 Task: Create new contact,   with mail id: 'WilsonJulia@whitney.org', first name: 'Julia', Last name: 'Wilson', Job Title: Application Developer, Phone number (617) 555-7890. Change life cycle stage to  'Lead' and lead status to 'New'. Add new company to the associated contact: www.concorindia.co.in
 . Logged in from softage.5@softage.net
Action: Mouse moved to (79, 56)
Screenshot: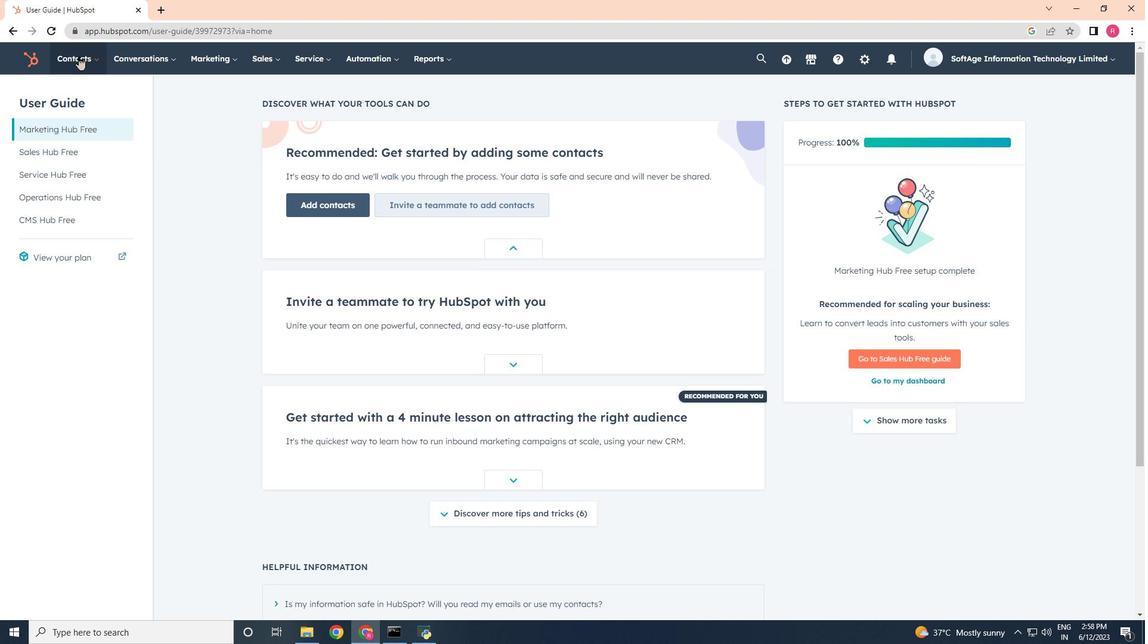 
Action: Mouse pressed left at (79, 56)
Screenshot: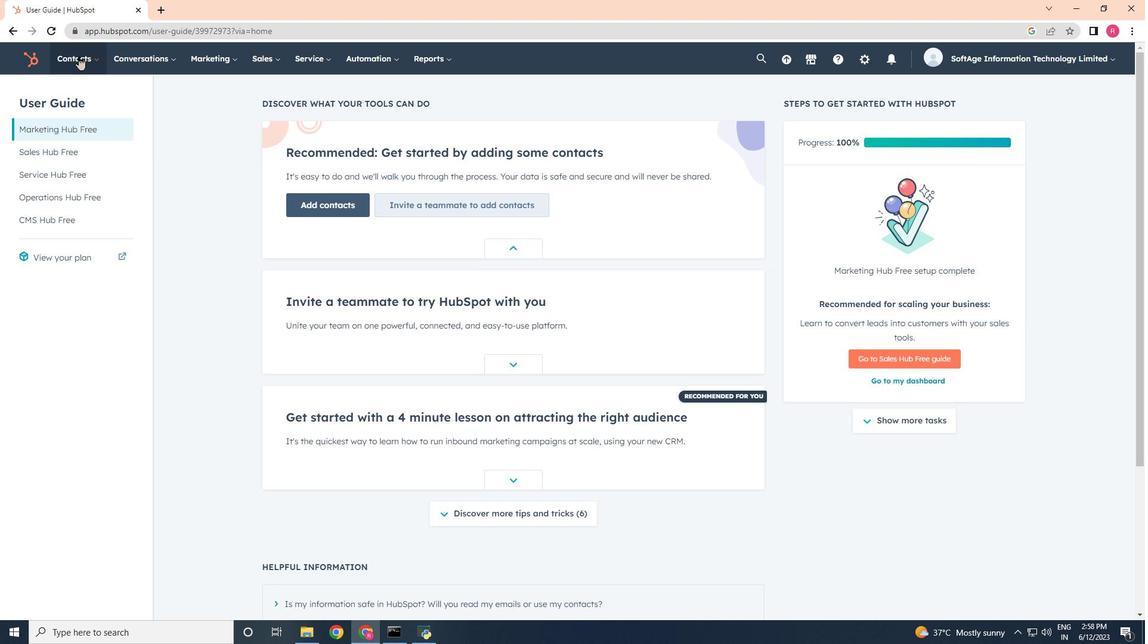 
Action: Mouse moved to (84, 85)
Screenshot: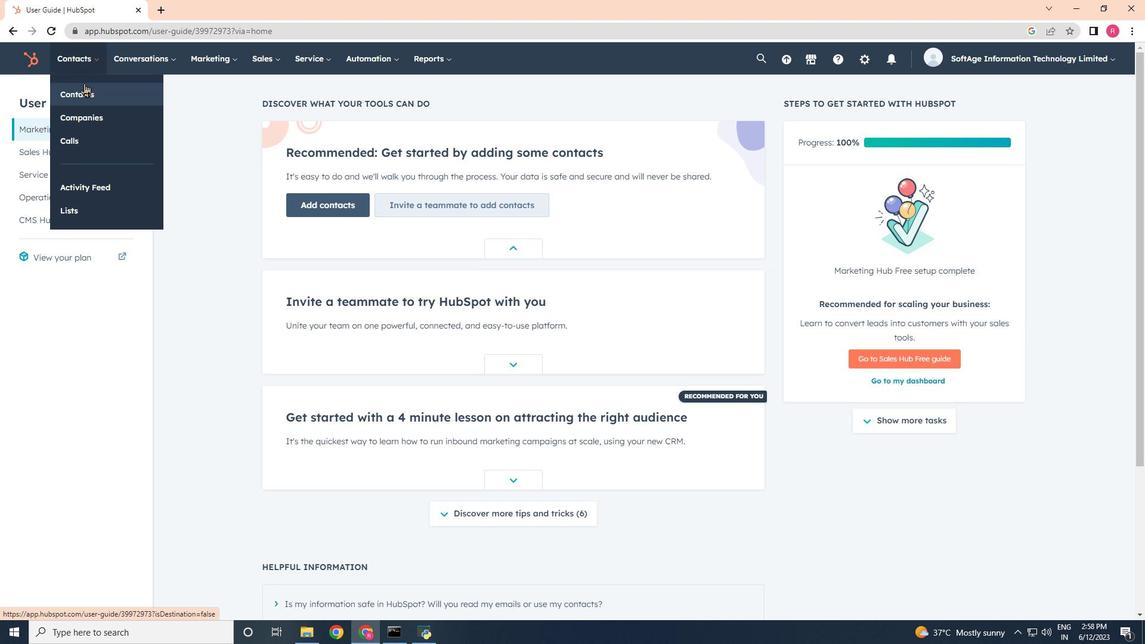 
Action: Mouse pressed left at (84, 85)
Screenshot: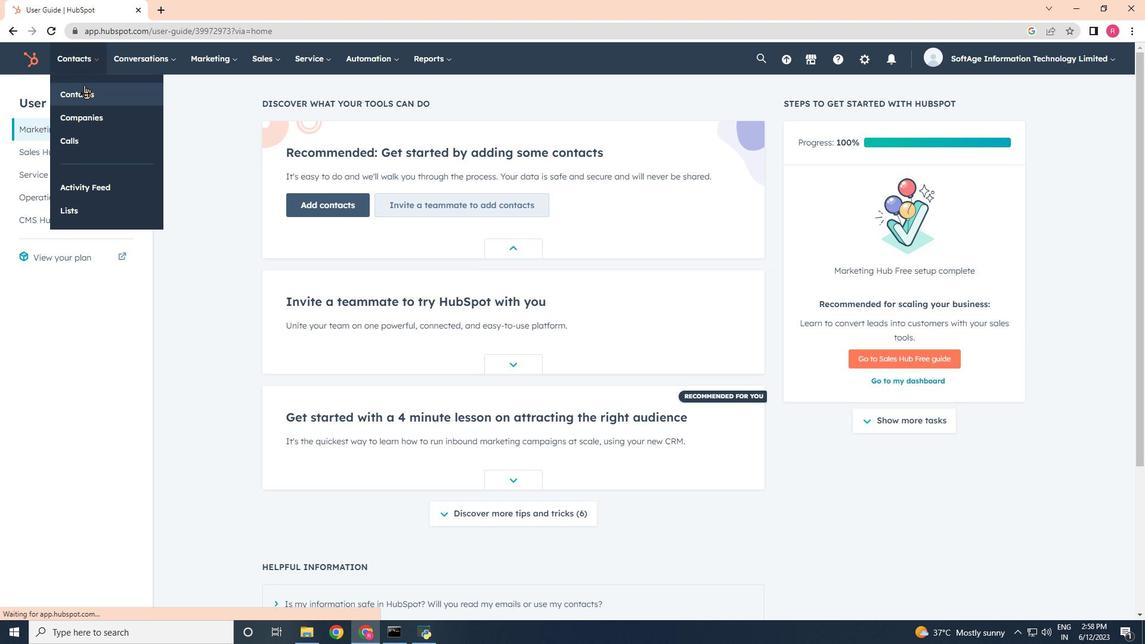 
Action: Mouse moved to (1091, 104)
Screenshot: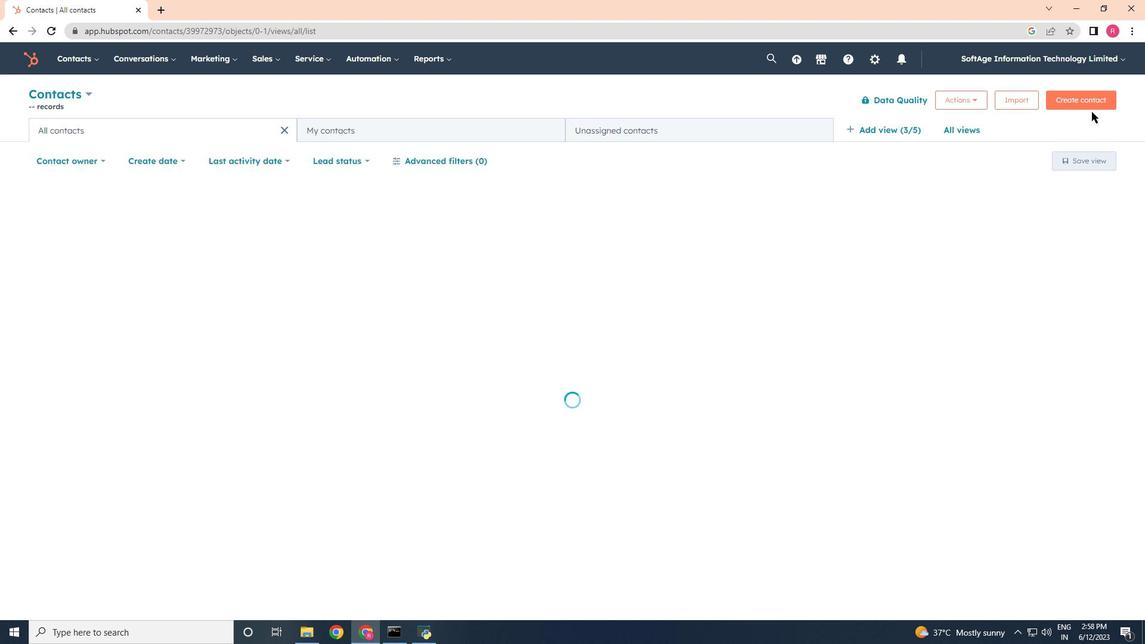 
Action: Mouse pressed left at (1091, 104)
Screenshot: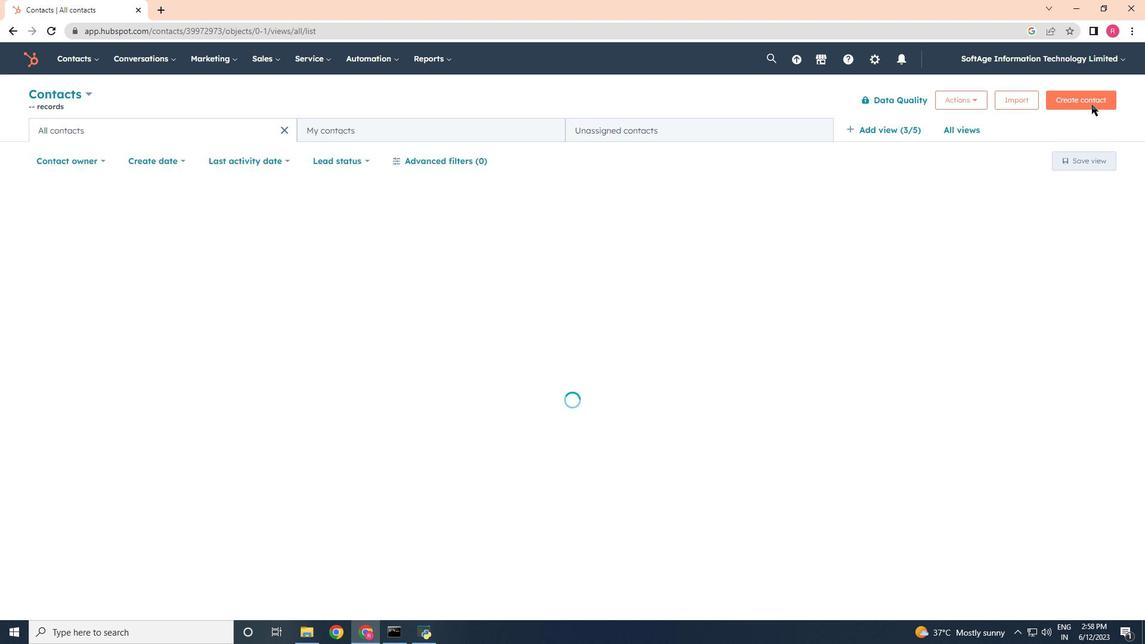 
Action: Mouse moved to (886, 159)
Screenshot: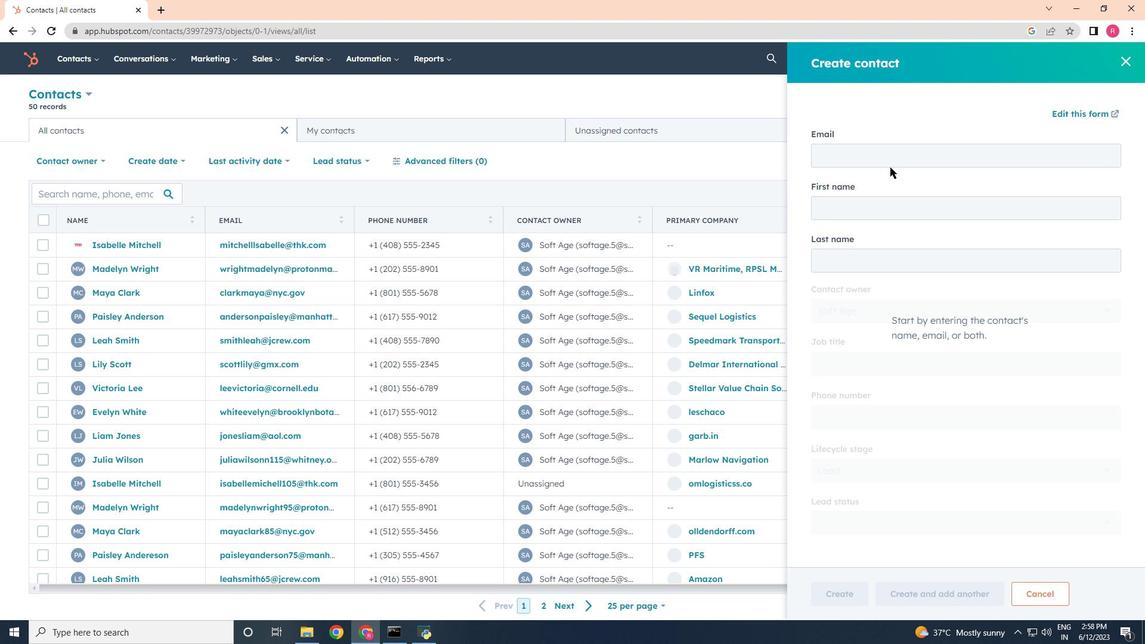 
Action: Mouse pressed left at (886, 159)
Screenshot: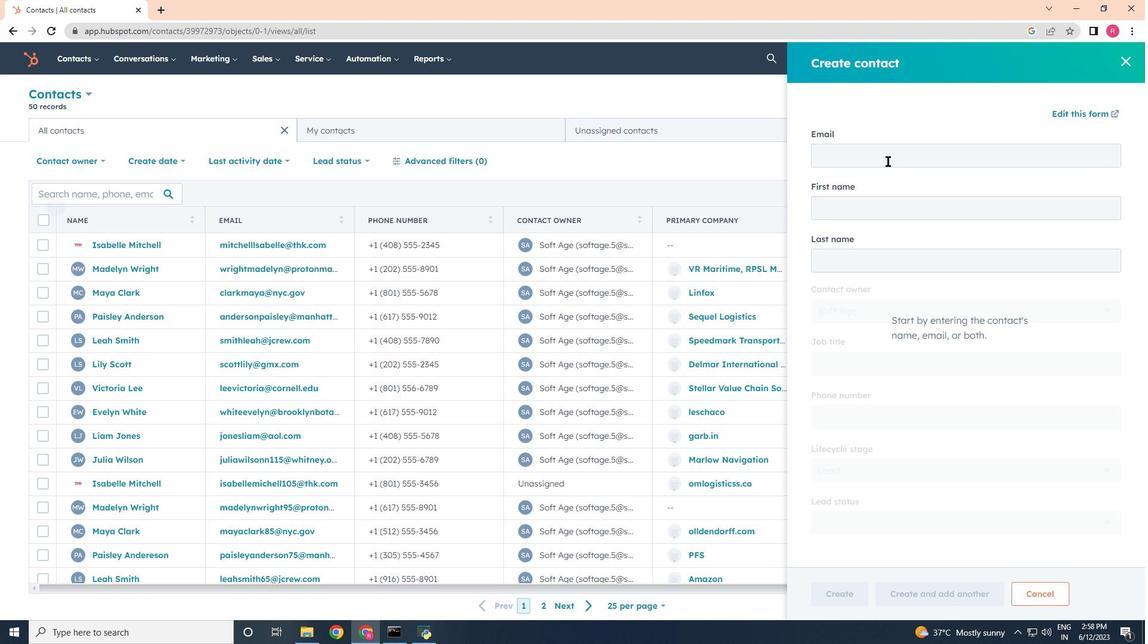 
Action: Key pressed <Key.shift>Wilson<Key.shift>Julia<Key.shift><Key.shift><Key.shift><Key.shift><Key.shift><Key.shift>@whitney.org<Key.tab><Key.shift>Julia<Key.tab><Key.shift><Key.shift><Key.shift><Key.shift>Wilson<Key.tab><Key.tab><Key.shift>Application<Key.space><Key.shift>Developer<Key.tab>6175557890
Screenshot: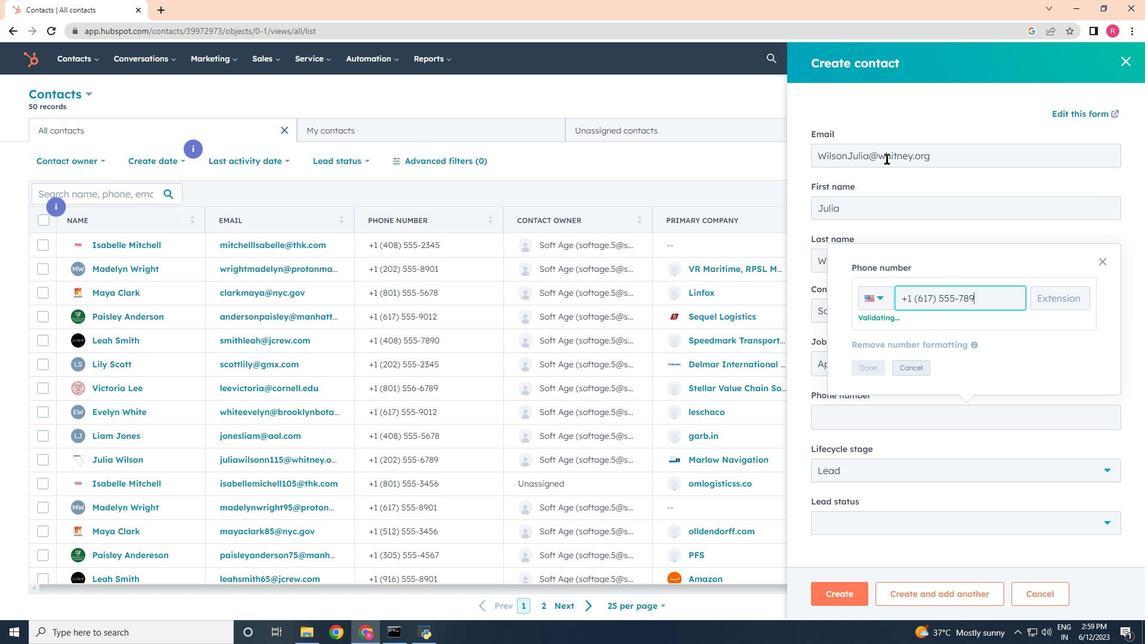 
Action: Mouse moved to (878, 367)
Screenshot: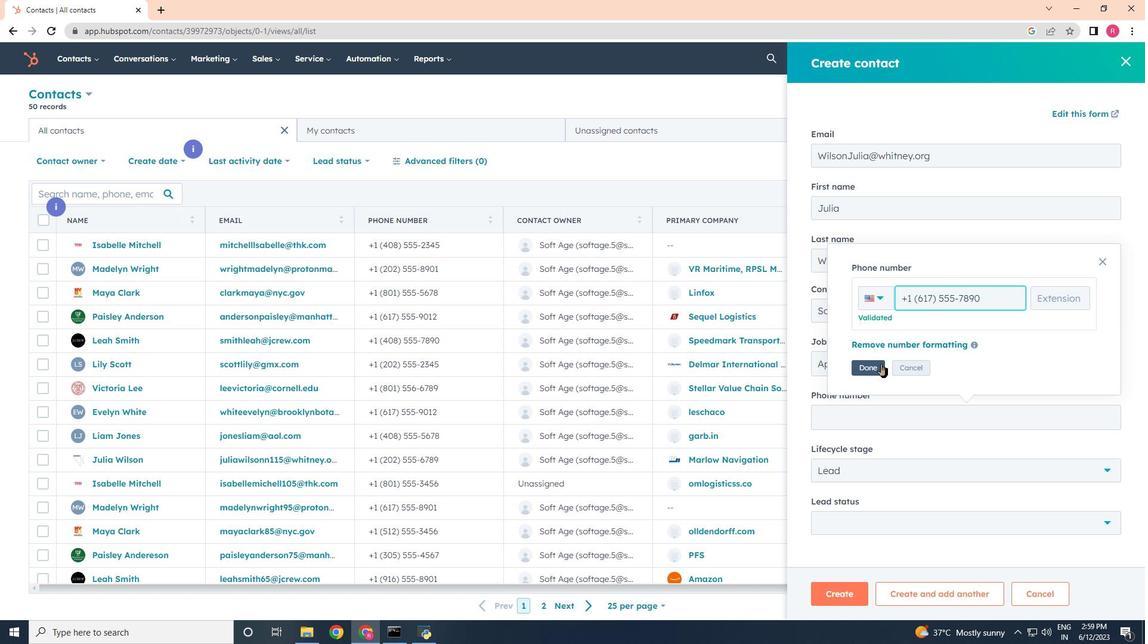 
Action: Mouse pressed left at (878, 367)
Screenshot: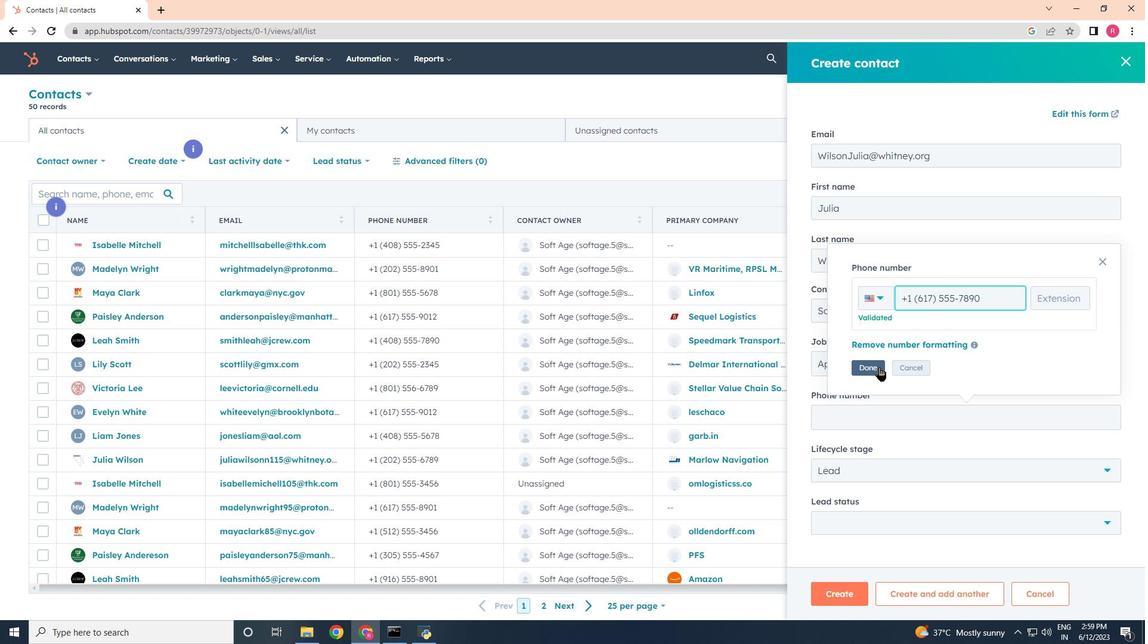 
Action: Mouse moved to (858, 465)
Screenshot: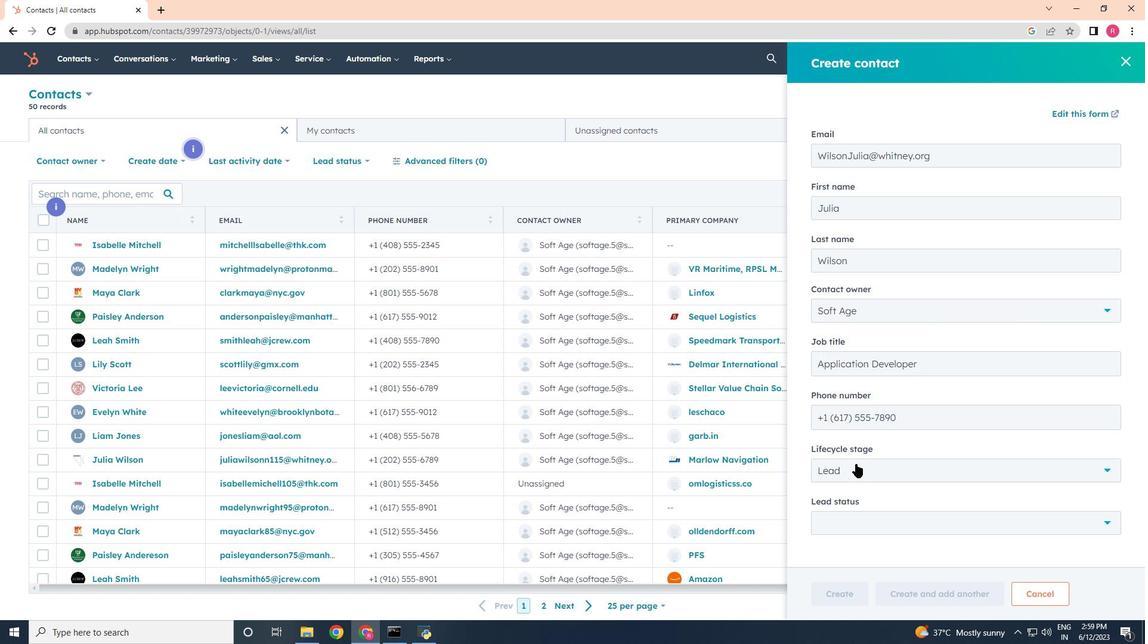 
Action: Mouse pressed left at (858, 465)
Screenshot: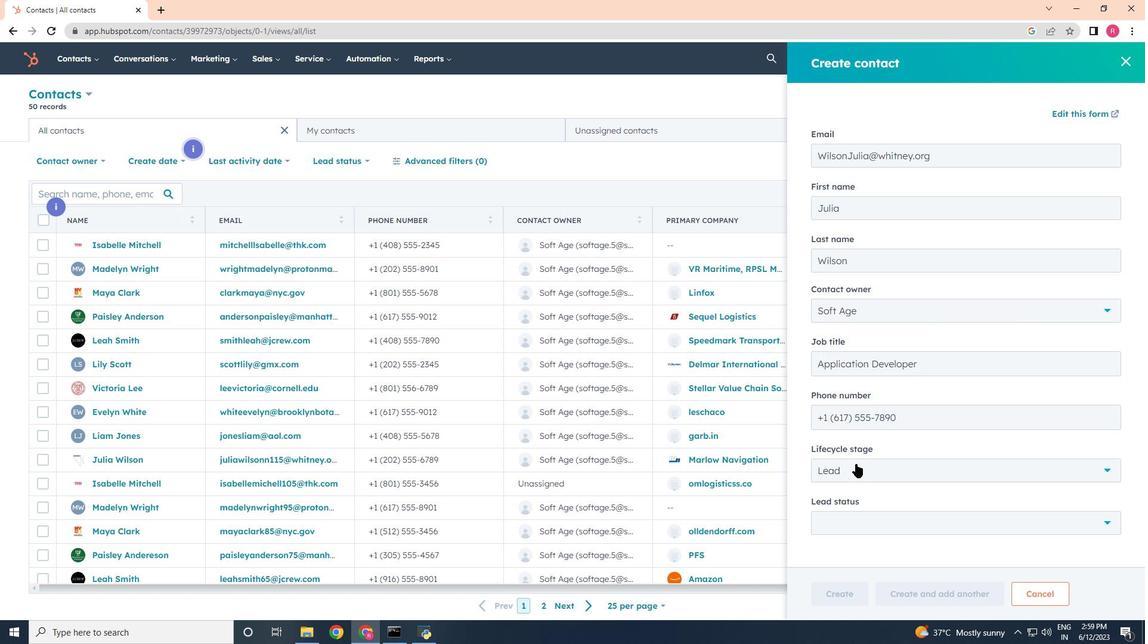
Action: Mouse moved to (837, 356)
Screenshot: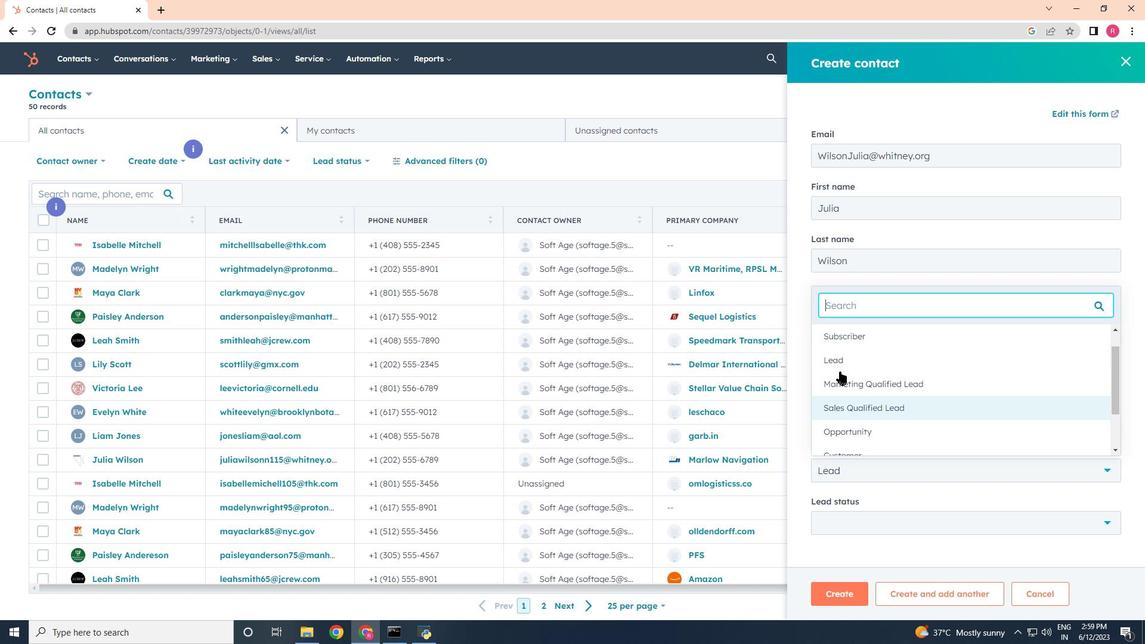 
Action: Mouse pressed left at (837, 356)
Screenshot: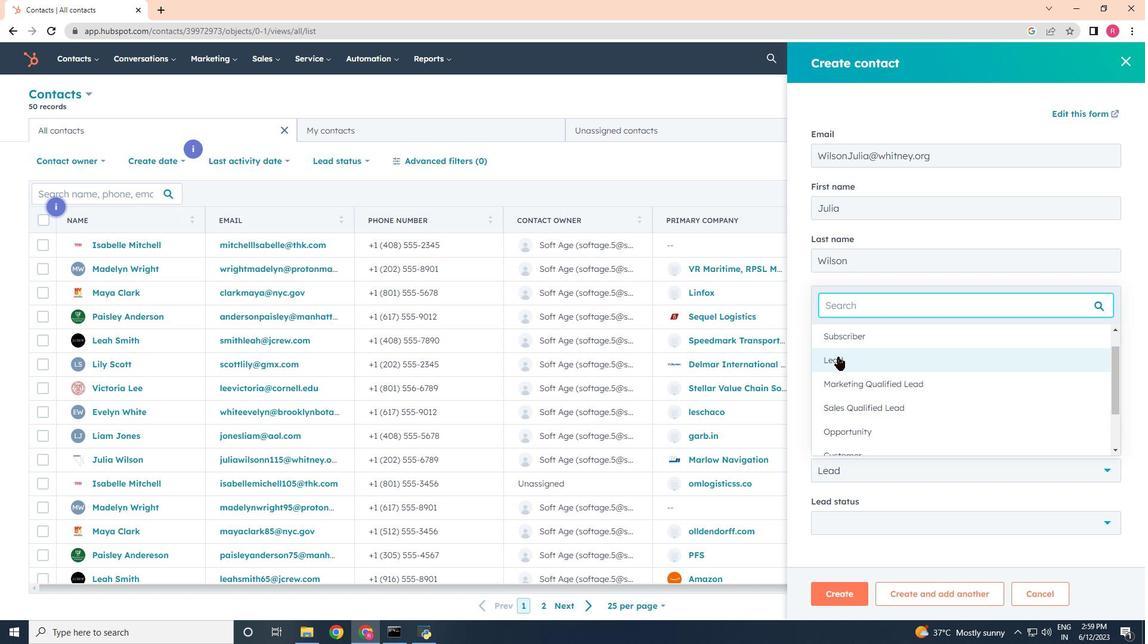 
Action: Mouse moved to (856, 511)
Screenshot: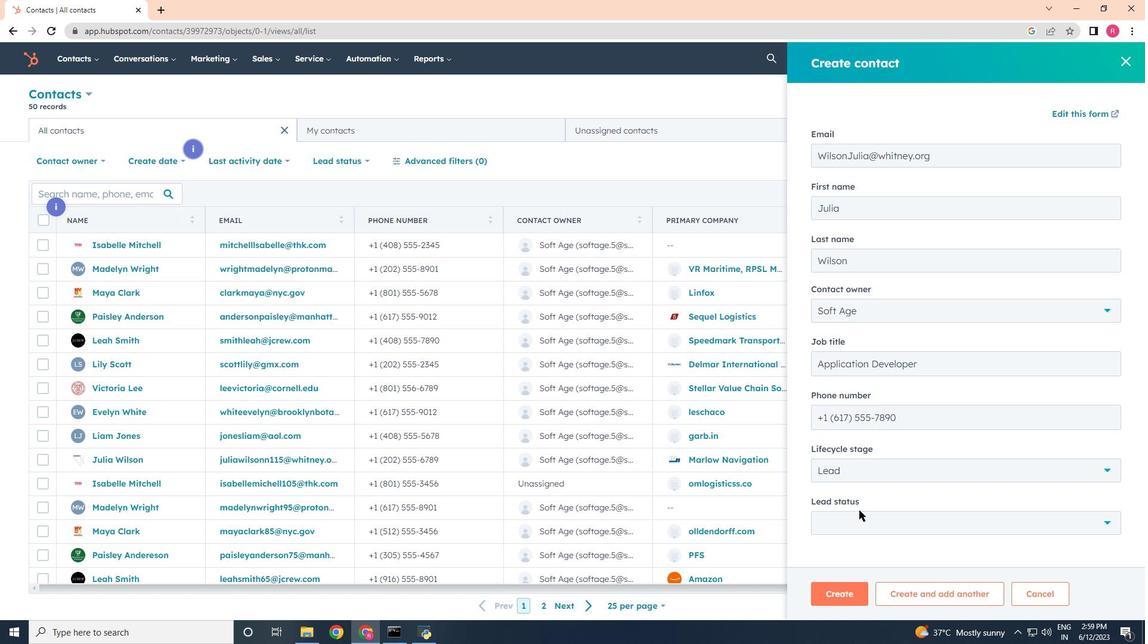 
Action: Mouse pressed left at (856, 511)
Screenshot: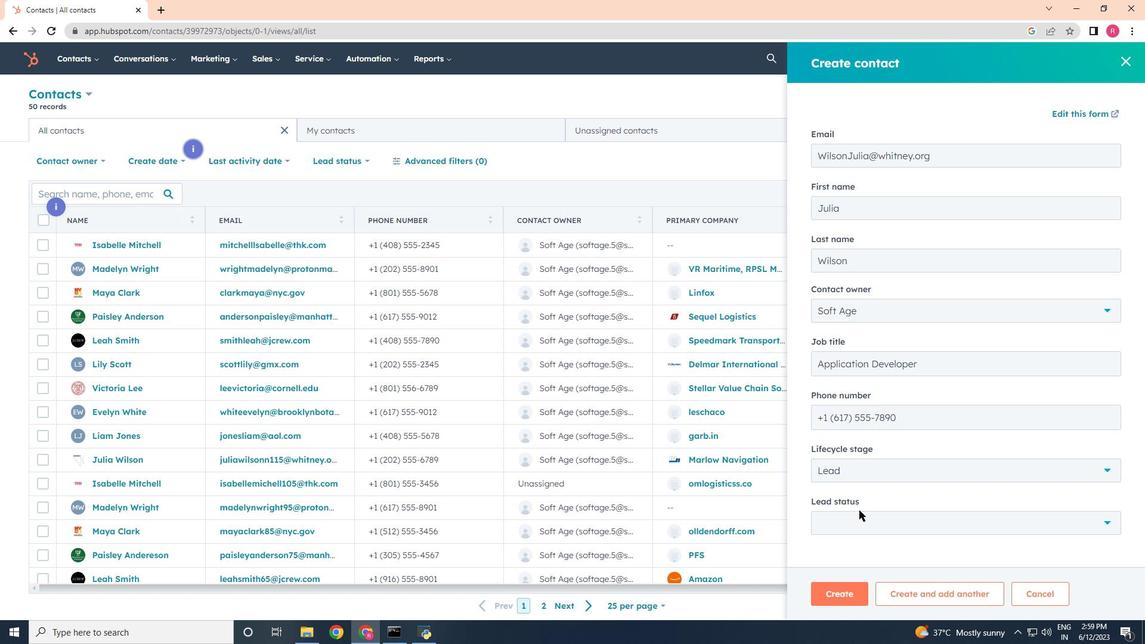 
Action: Mouse moved to (838, 413)
Screenshot: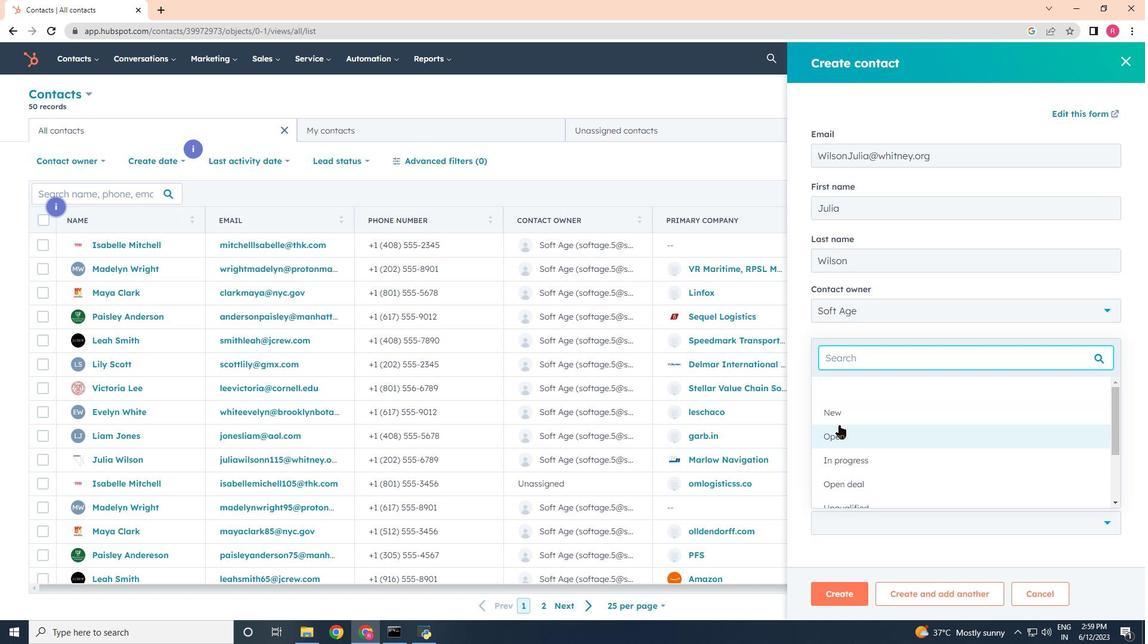 
Action: Mouse pressed left at (838, 413)
Screenshot: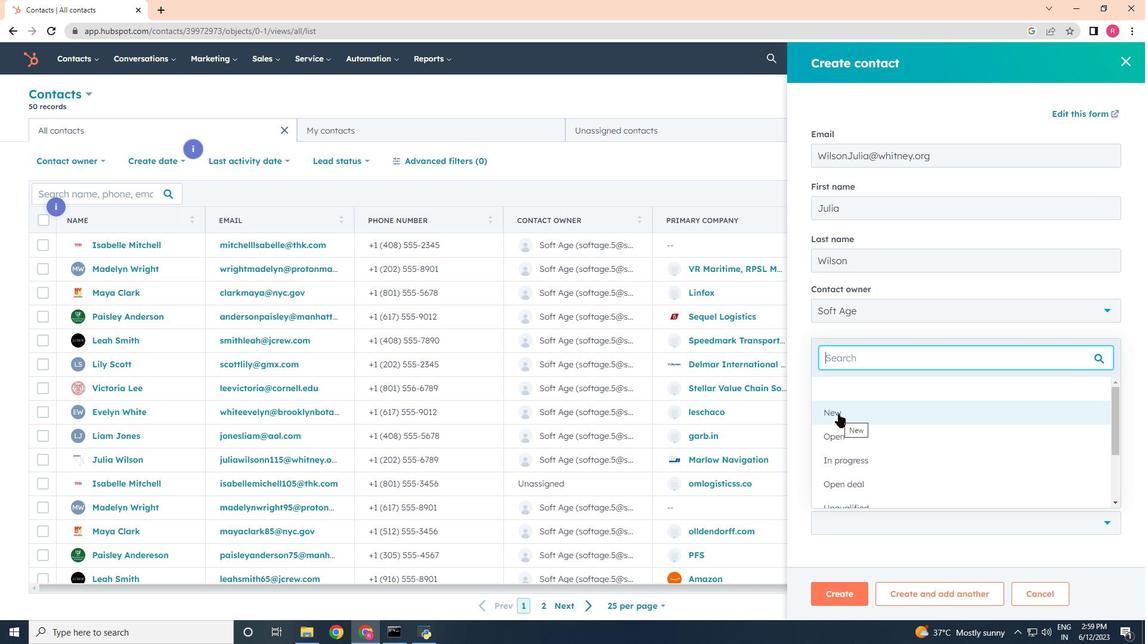 
Action: Mouse moved to (847, 593)
Screenshot: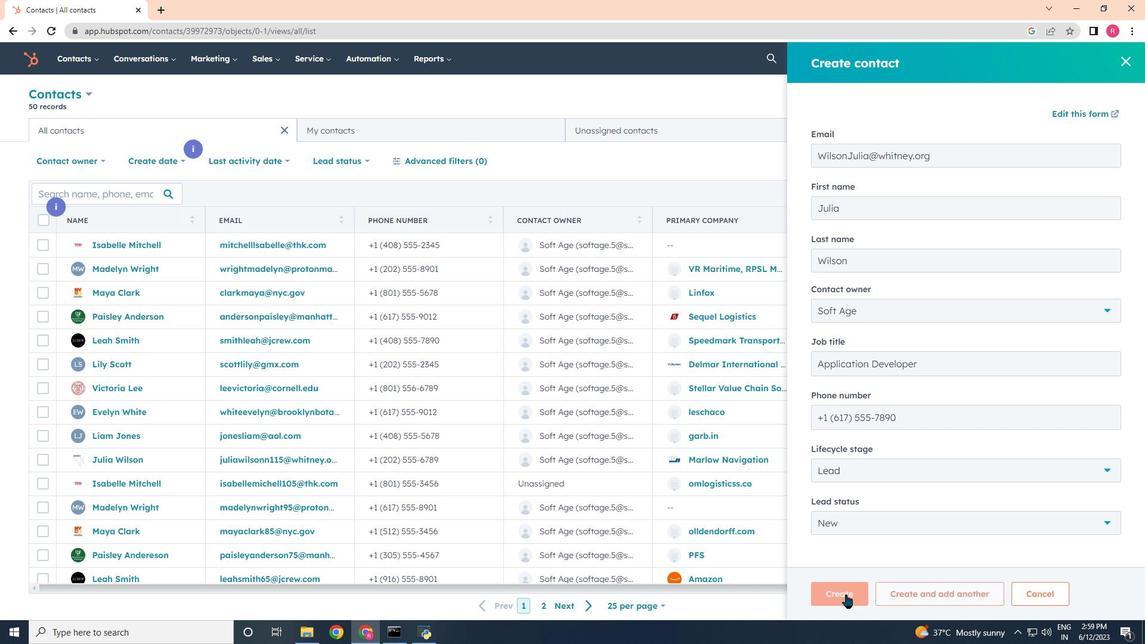 
Action: Mouse pressed left at (847, 593)
Screenshot: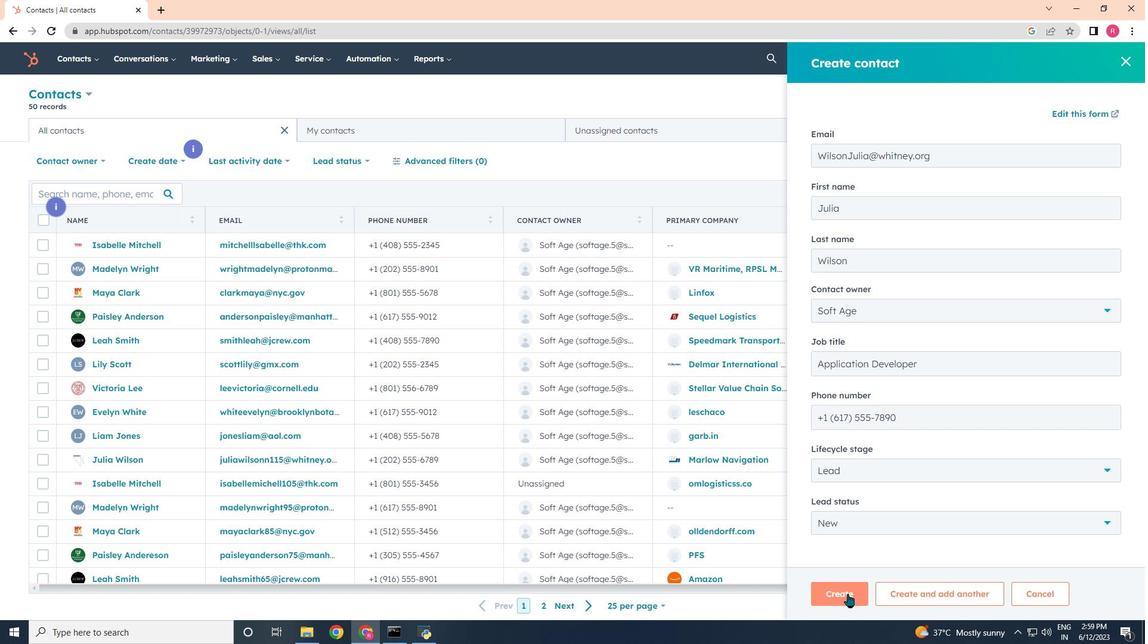 
Action: Mouse moved to (811, 381)
Screenshot: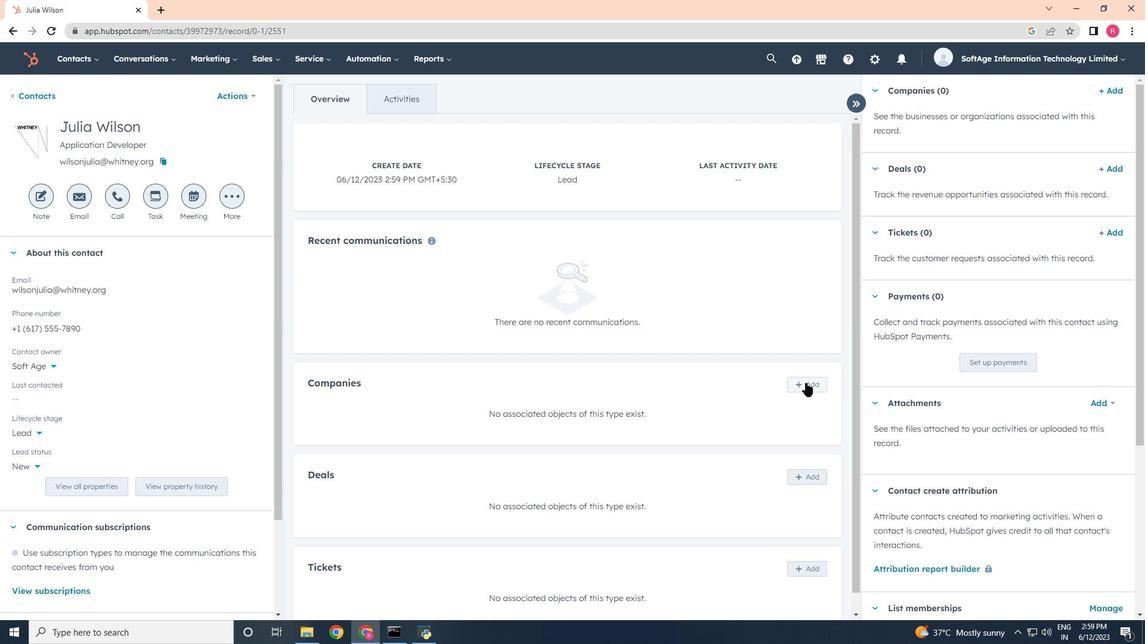 
Action: Mouse pressed left at (811, 381)
Screenshot: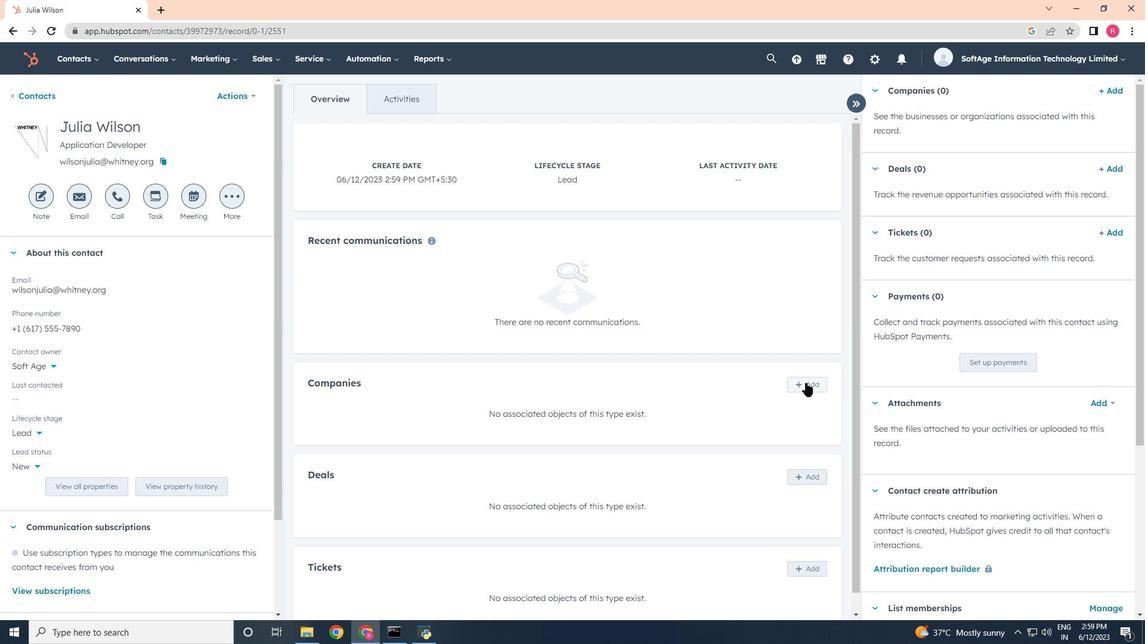 
Action: Mouse moved to (874, 125)
Screenshot: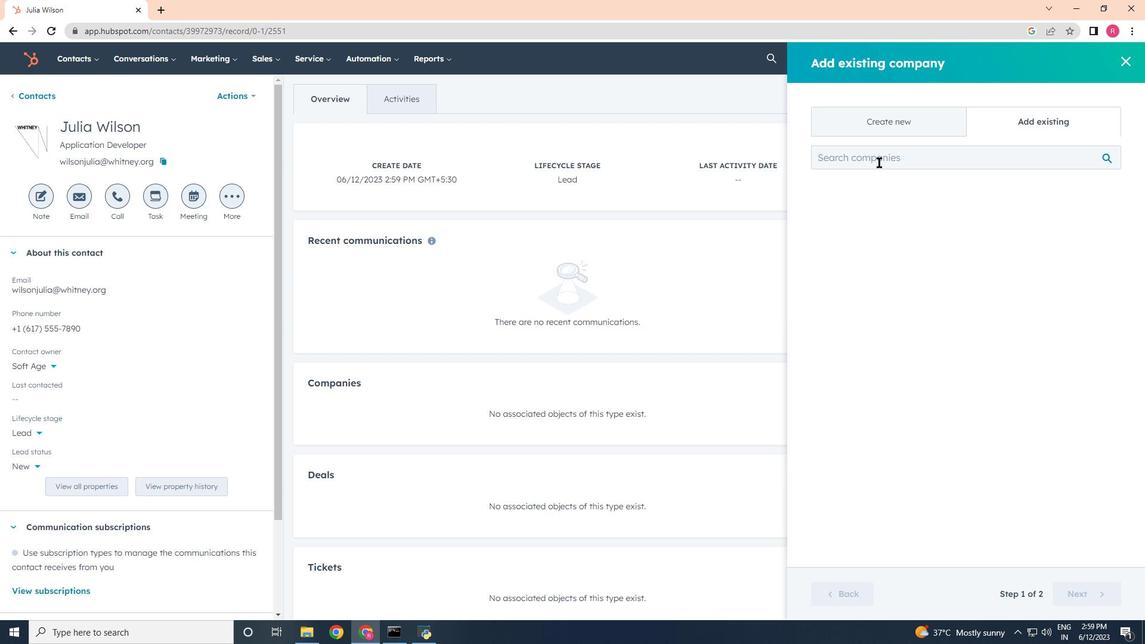 
Action: Mouse pressed left at (874, 125)
Screenshot: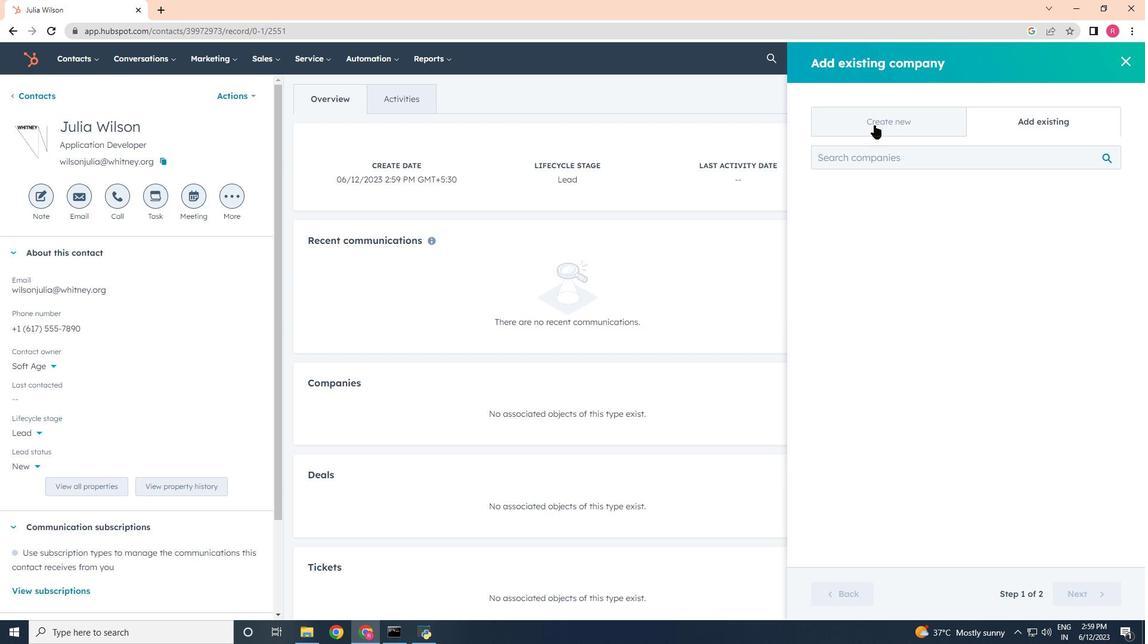
Action: Mouse moved to (858, 196)
Screenshot: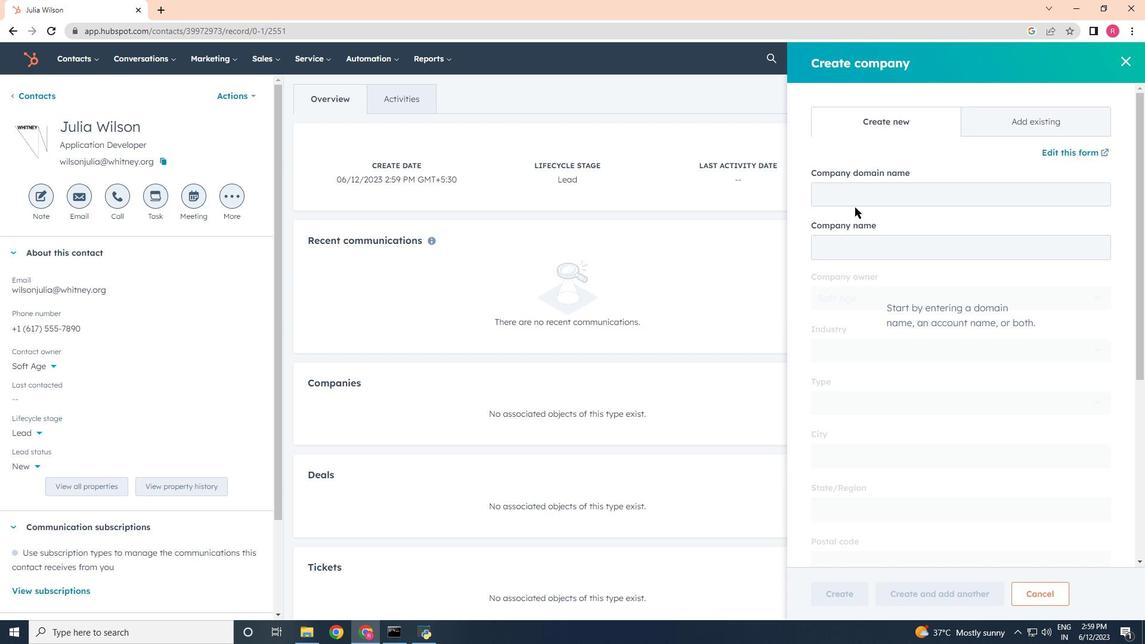 
Action: Mouse pressed left at (858, 196)
Screenshot: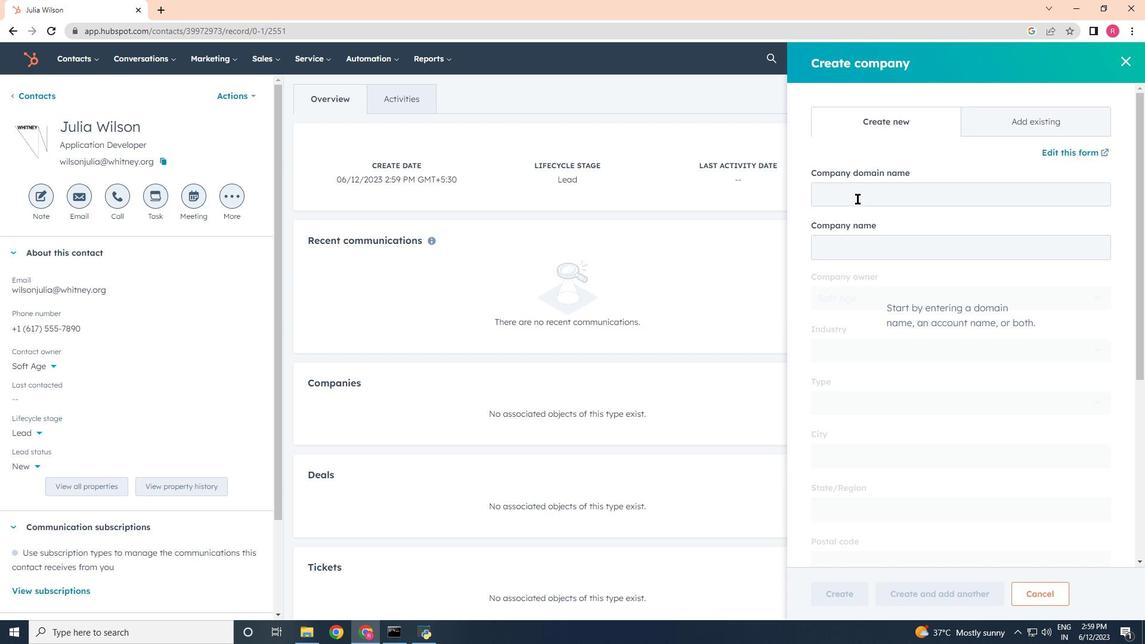 
Action: Key pressed www.concorindia.com
Screenshot: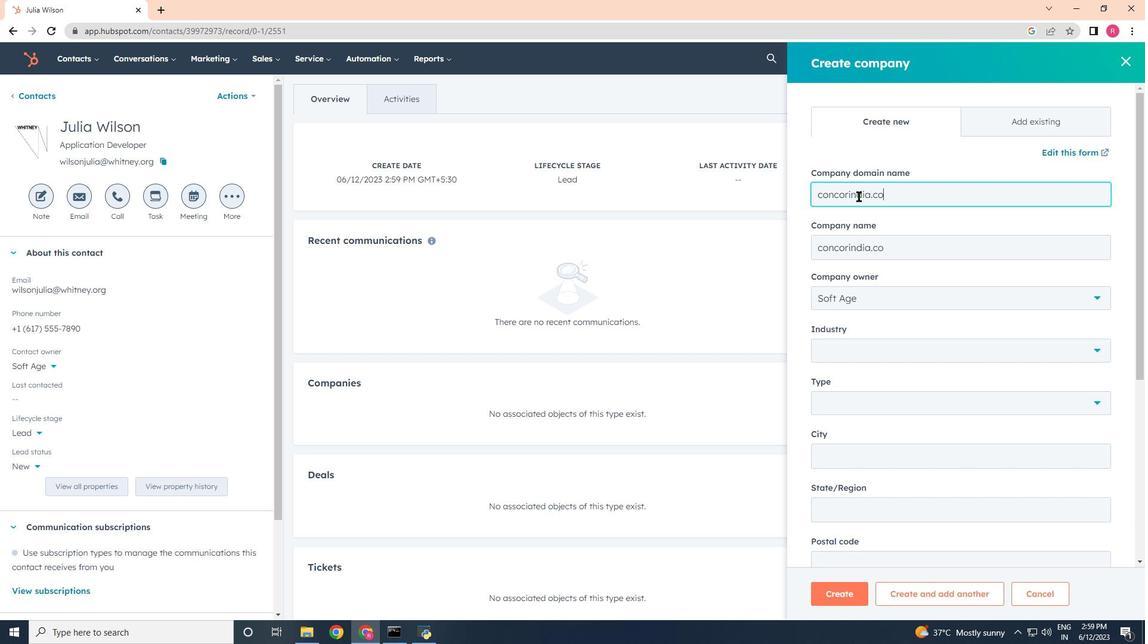 
Action: Mouse moved to (843, 443)
Screenshot: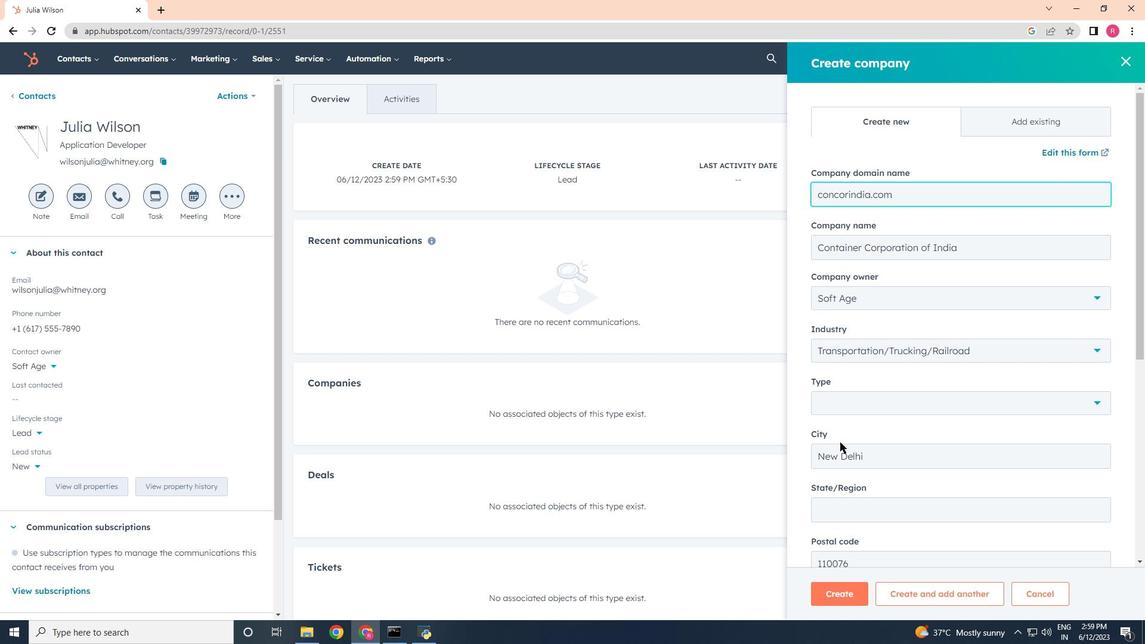 
Action: Mouse scrolled (843, 443) with delta (0, 0)
Screenshot: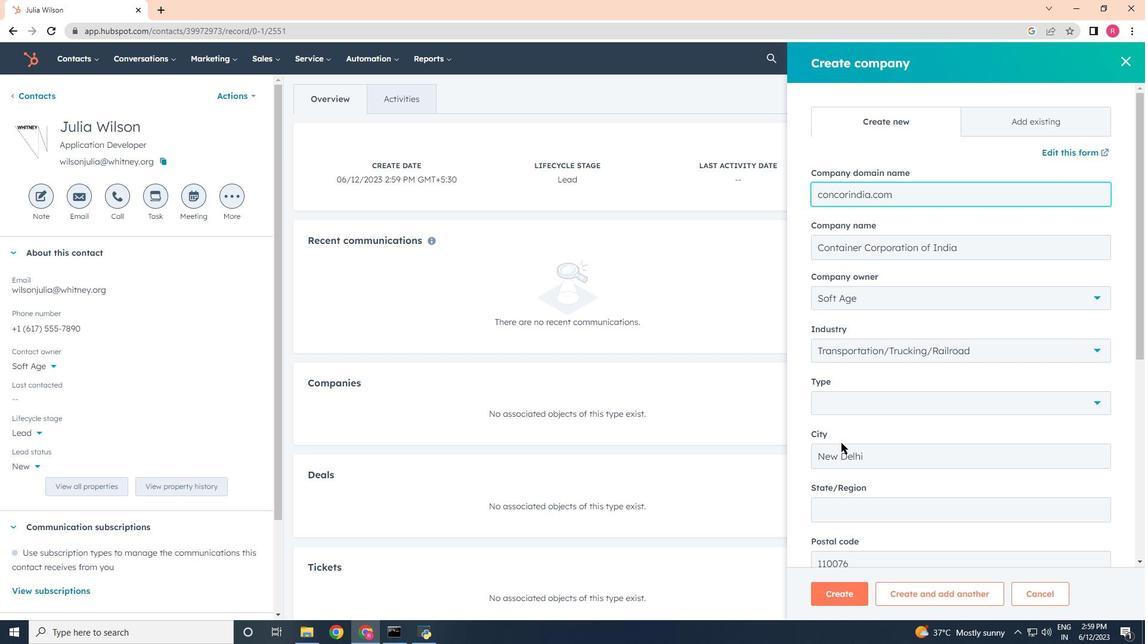 
Action: Mouse scrolled (843, 443) with delta (0, 0)
Screenshot: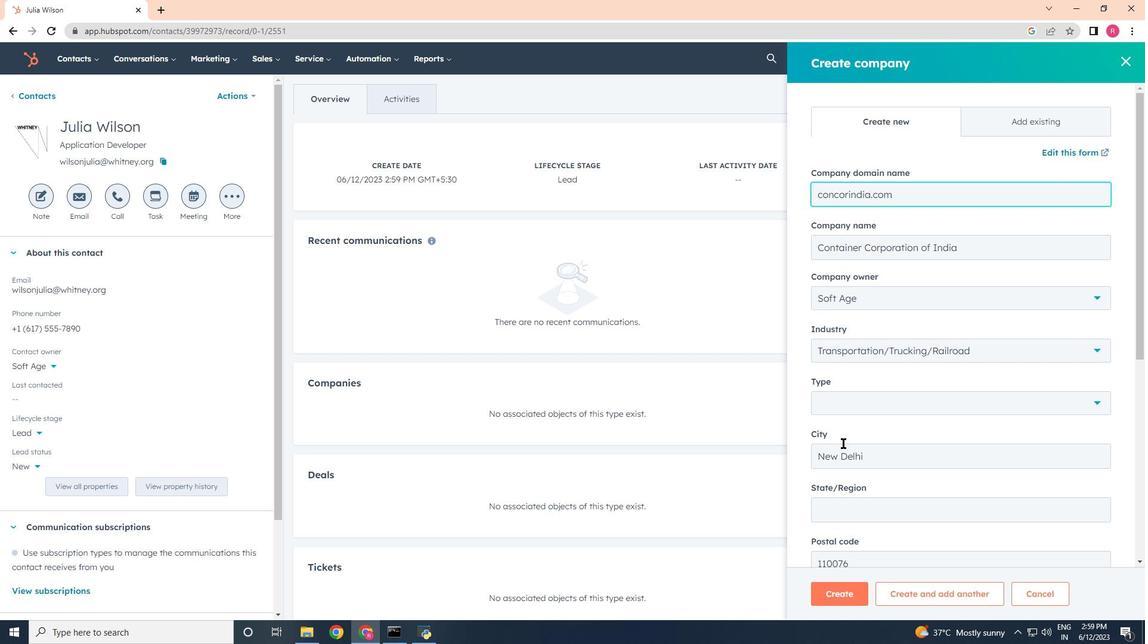 
Action: Mouse scrolled (843, 443) with delta (0, 0)
Screenshot: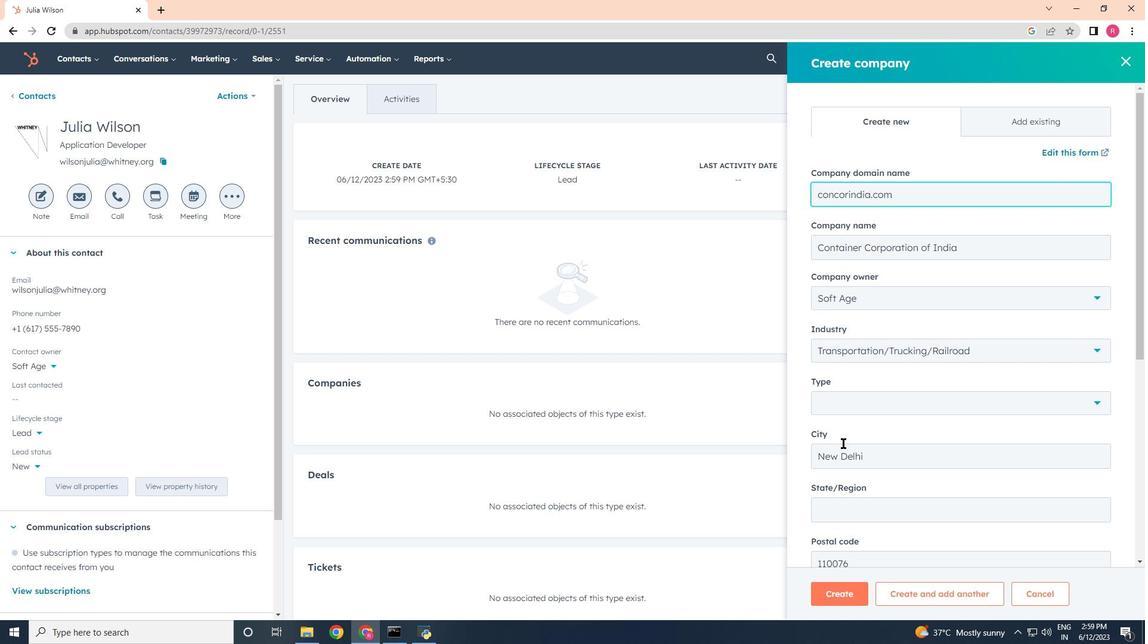 
Action: Mouse scrolled (843, 443) with delta (0, 0)
Screenshot: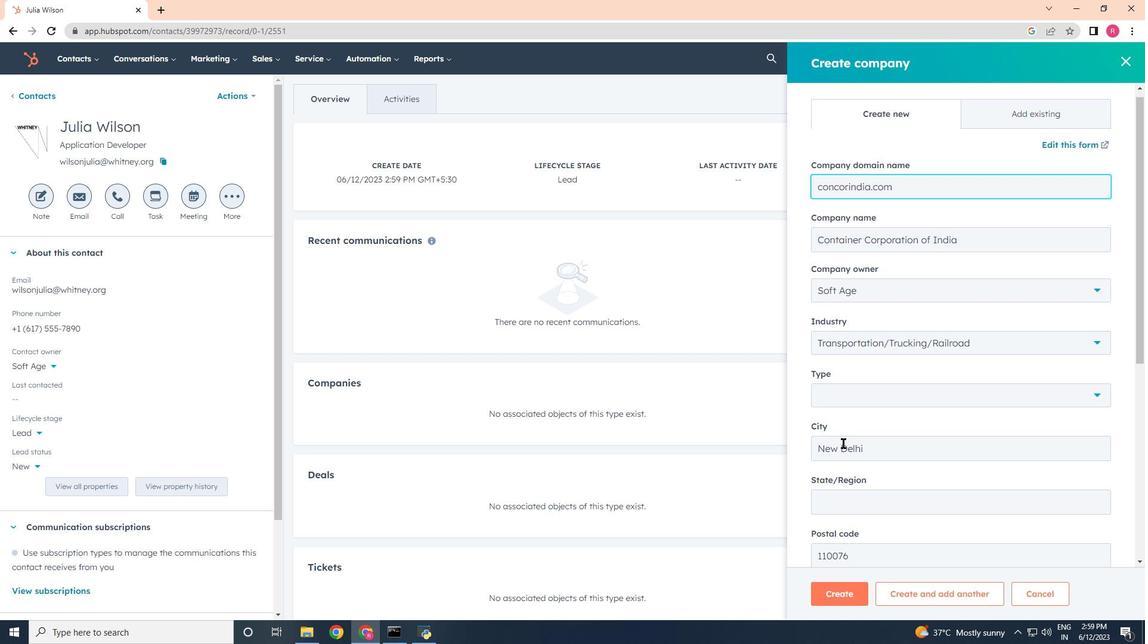 
Action: Mouse scrolled (843, 443) with delta (0, 0)
Screenshot: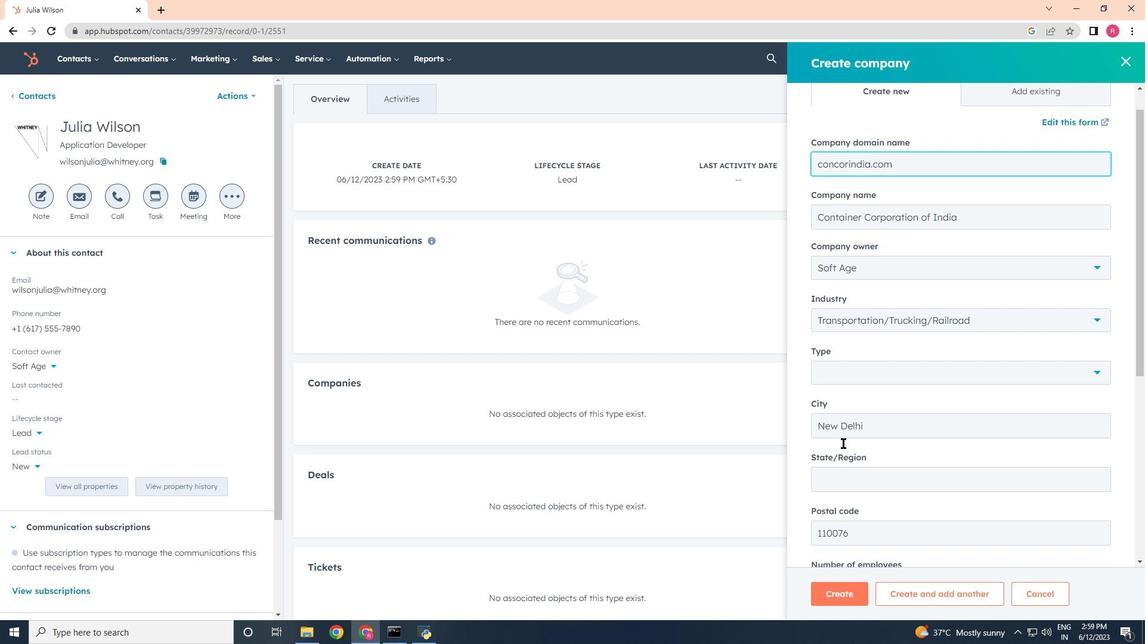 
Action: Mouse scrolled (843, 443) with delta (0, 0)
Screenshot: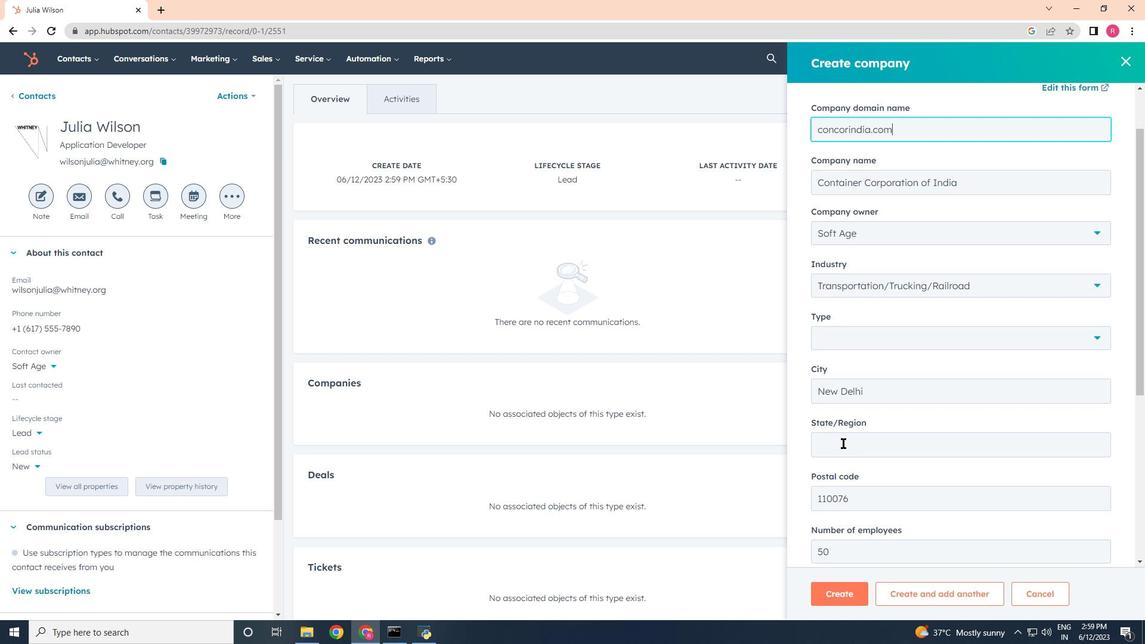 
Action: Mouse moved to (843, 444)
Screenshot: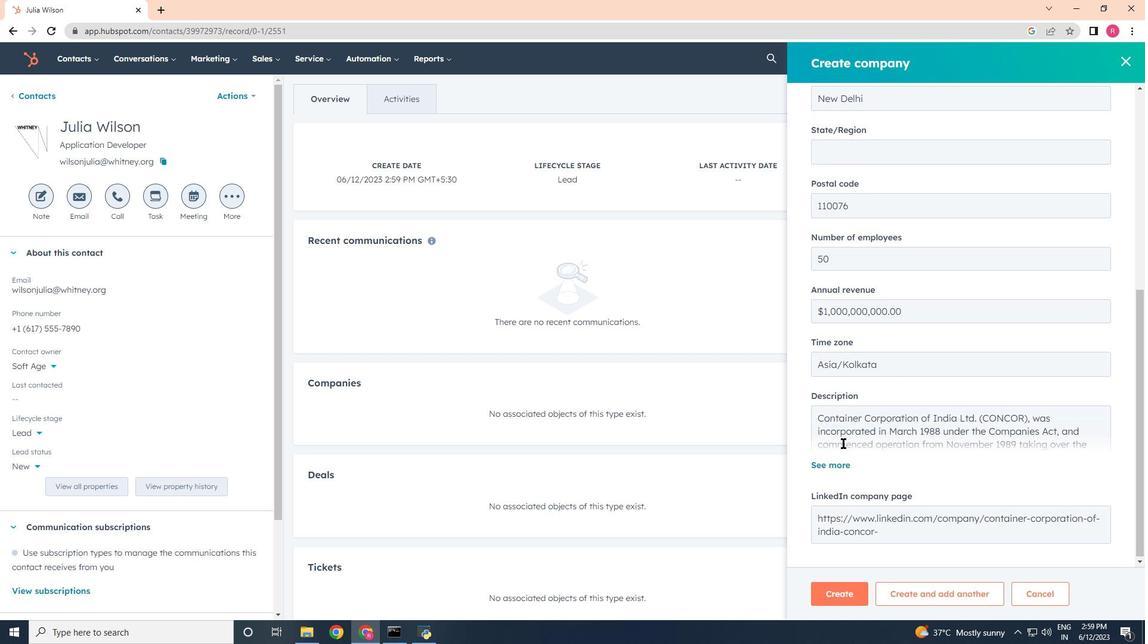 
Action: Mouse scrolled (843, 444) with delta (0, 0)
Screenshot: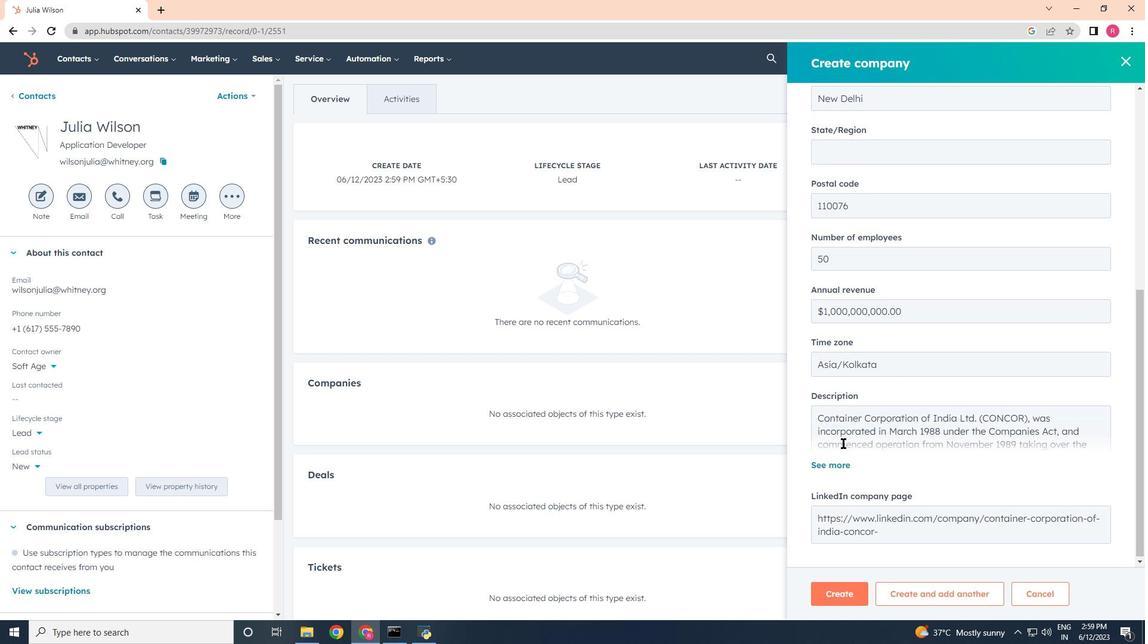 
Action: Mouse moved to (843, 459)
Screenshot: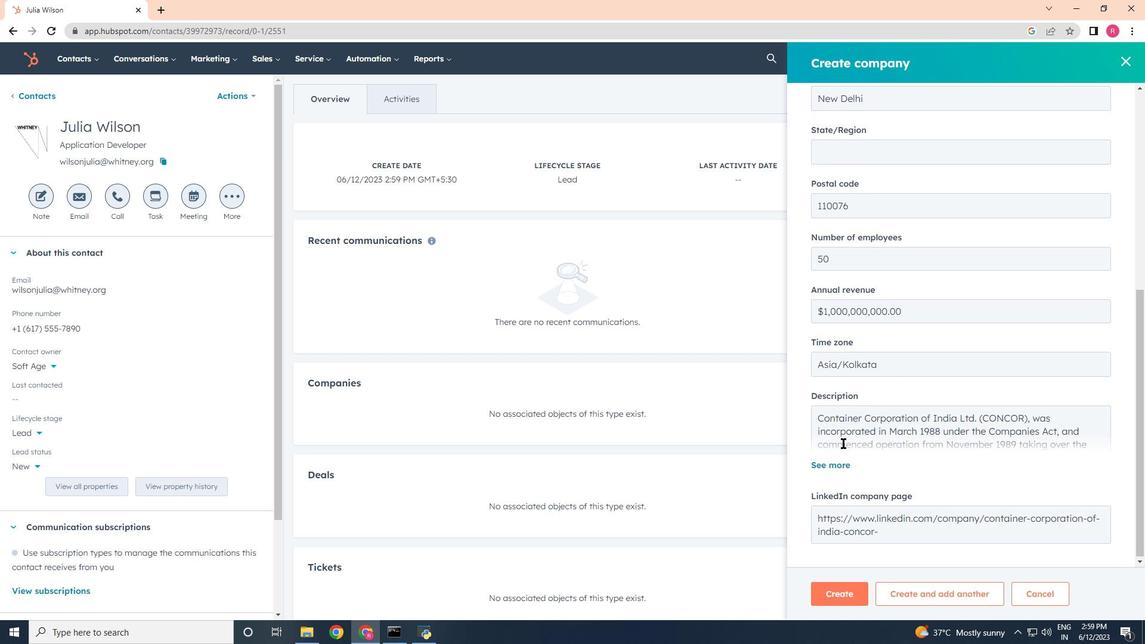 
Action: Mouse scrolled (843, 458) with delta (0, 0)
Screenshot: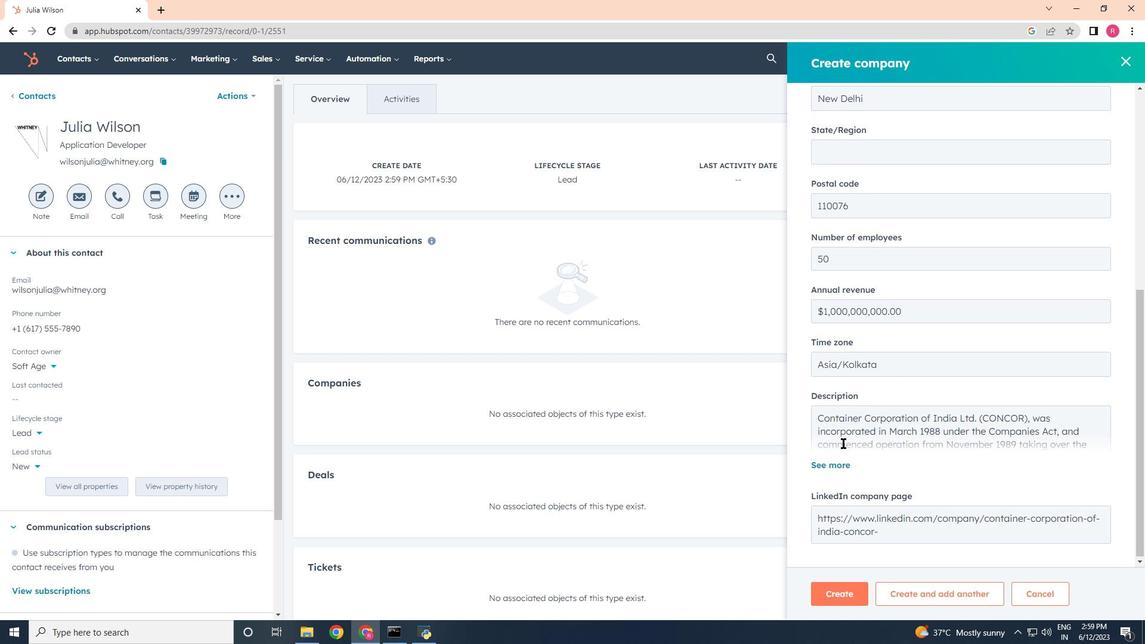
Action: Mouse moved to (843, 459)
Screenshot: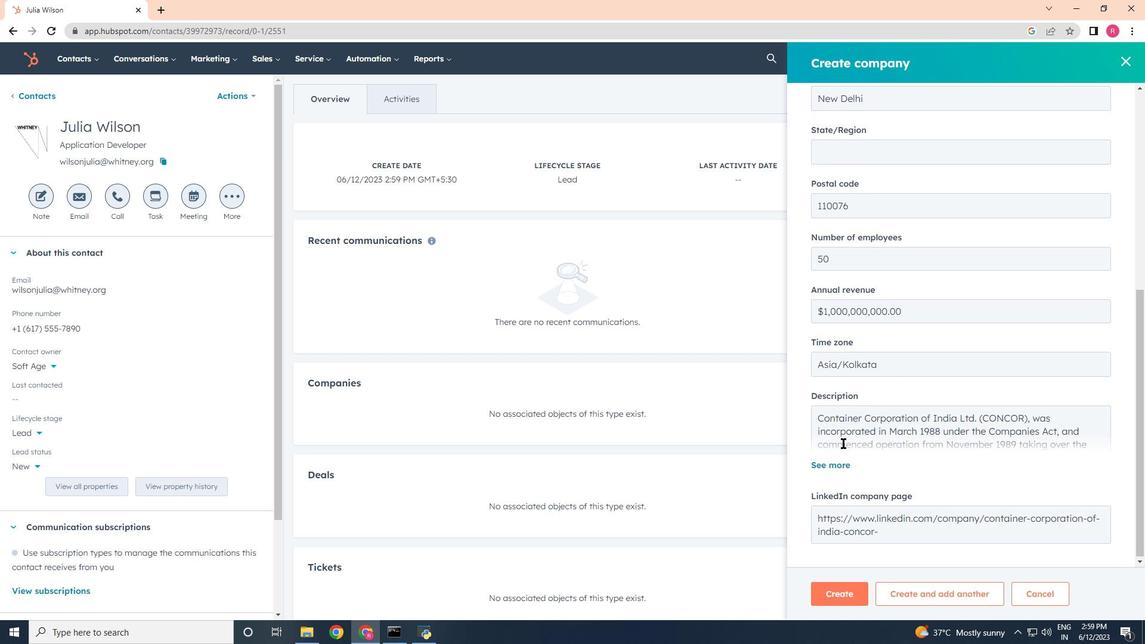 
Action: Mouse scrolled (843, 459) with delta (0, 0)
Screenshot: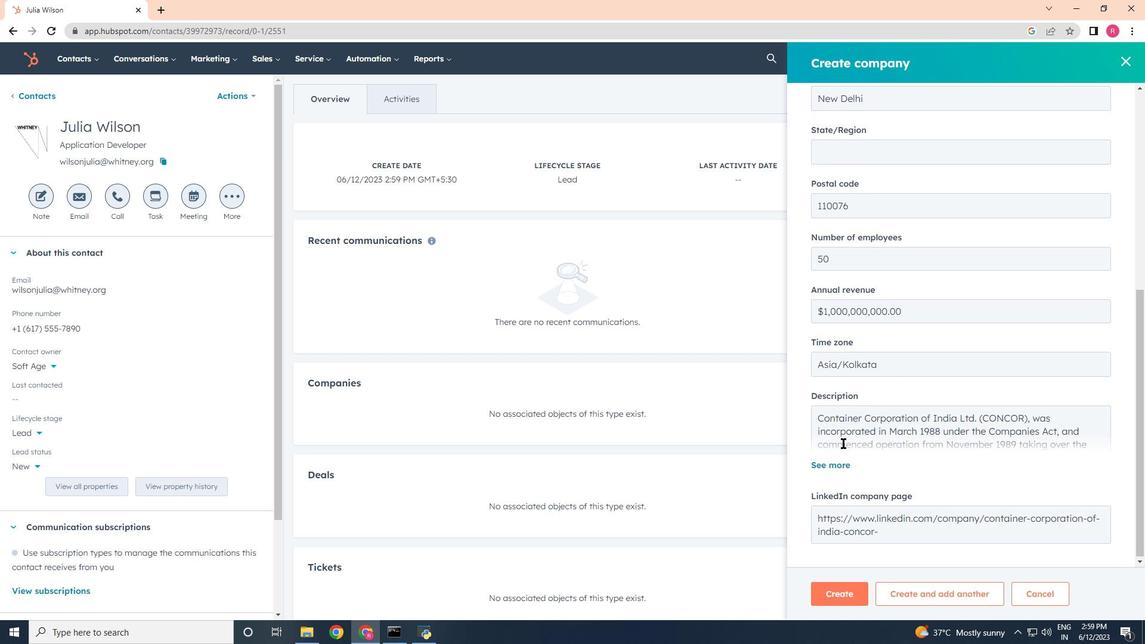 
Action: Mouse moved to (843, 463)
Screenshot: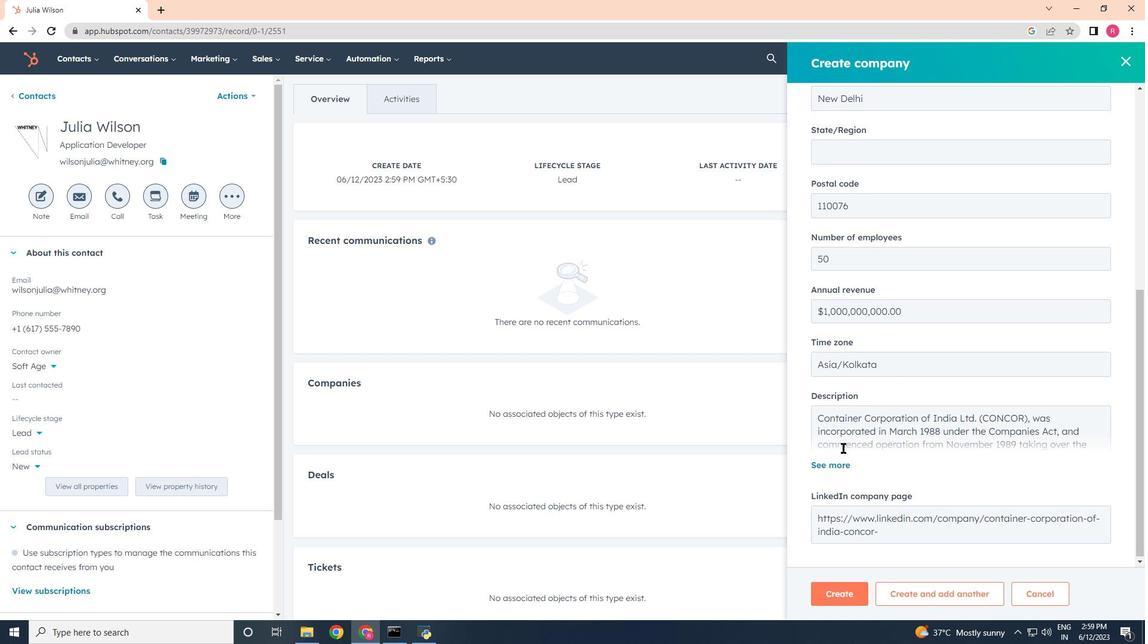 
Action: Mouse scrolled (843, 463) with delta (0, 0)
Screenshot: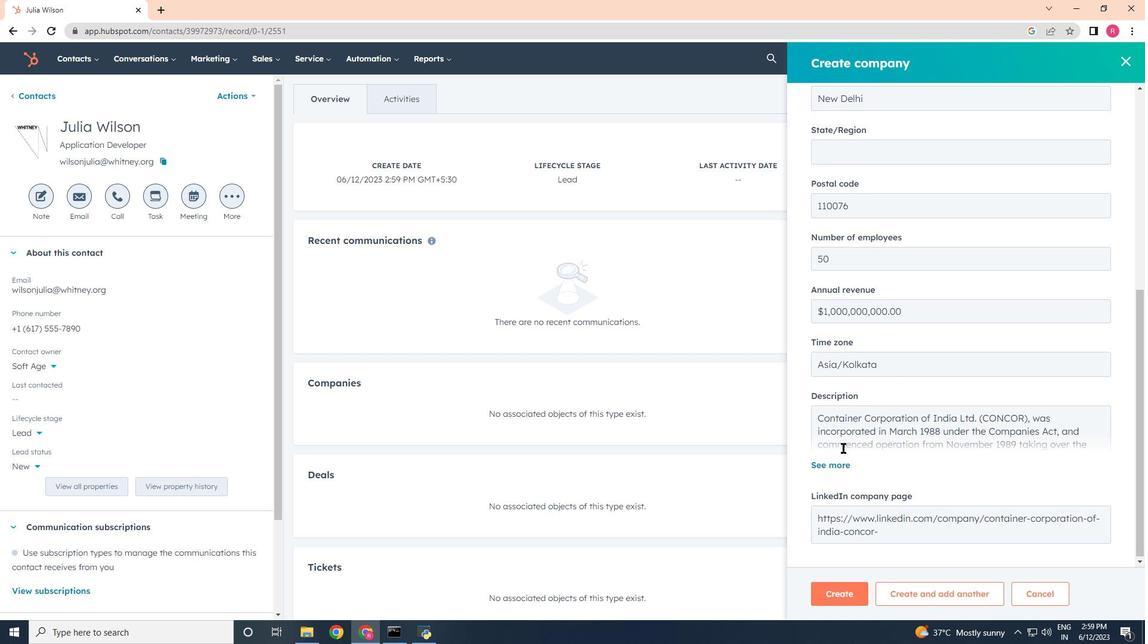 
Action: Mouse moved to (843, 593)
Screenshot: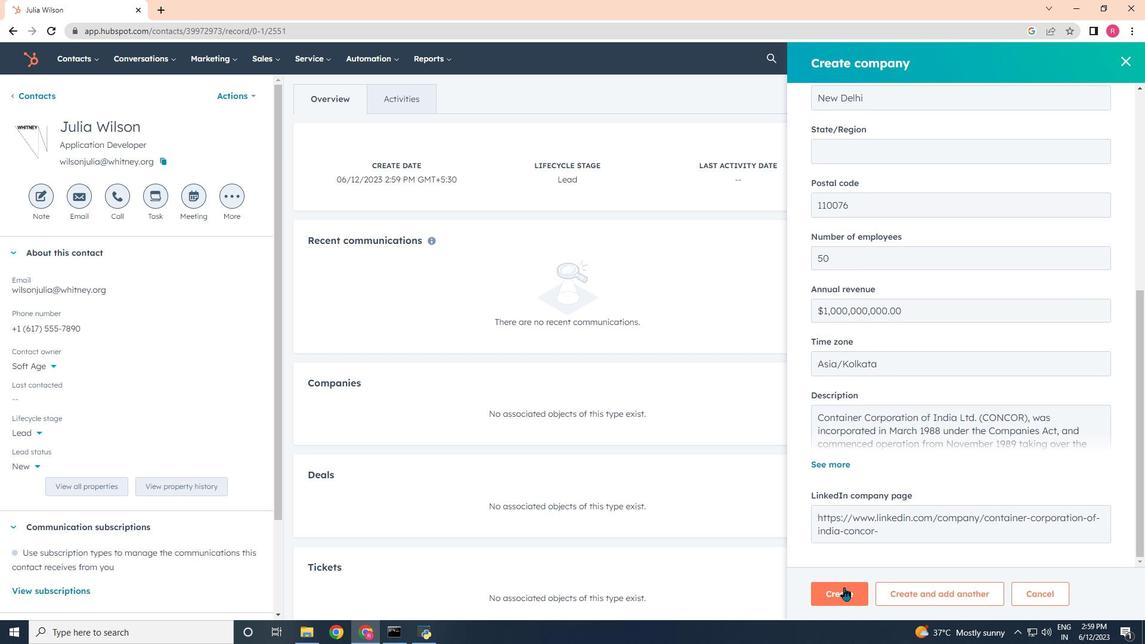 
Action: Mouse pressed left at (843, 593)
Screenshot: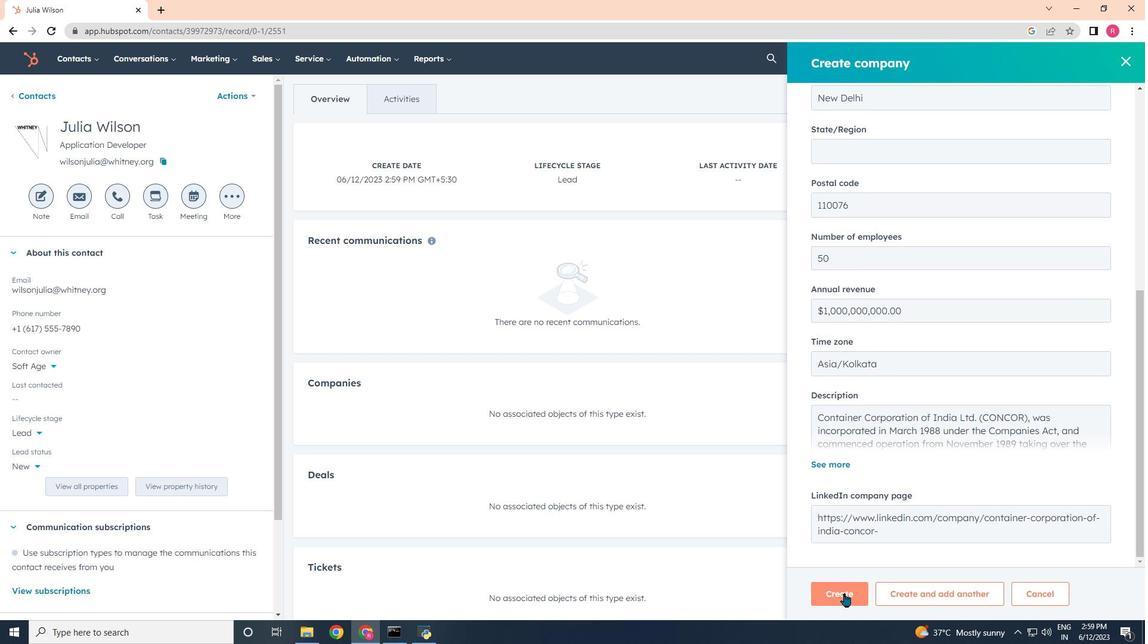 
Action: Mouse moved to (244, 246)
Screenshot: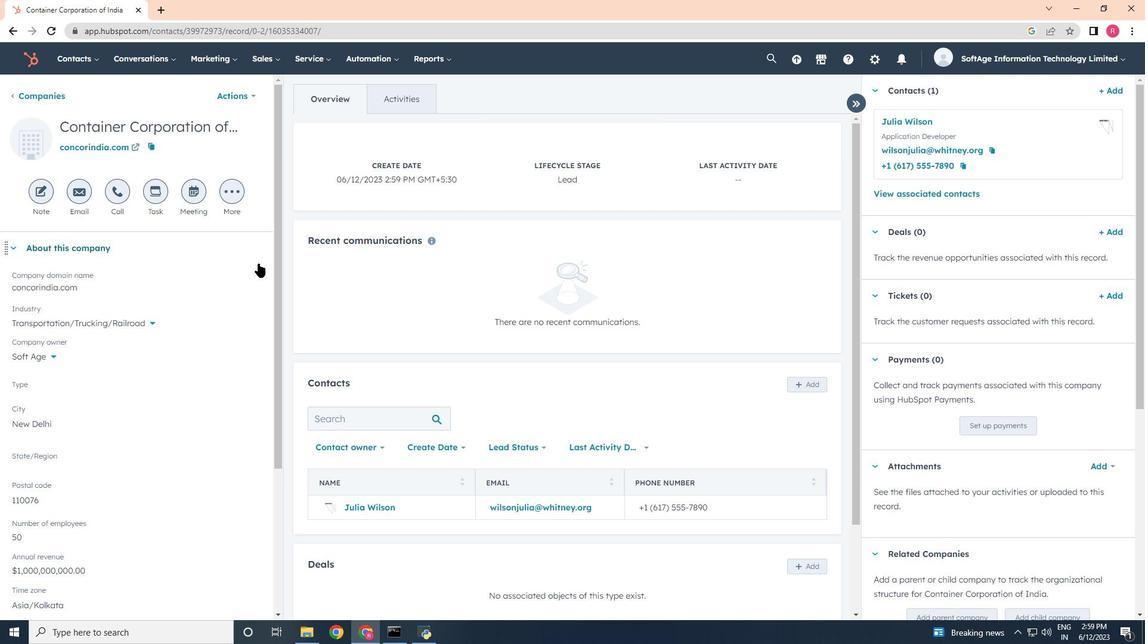 
